 Task: Select the monikei in the color theme.
Action: Mouse moved to (7, 468)
Screenshot: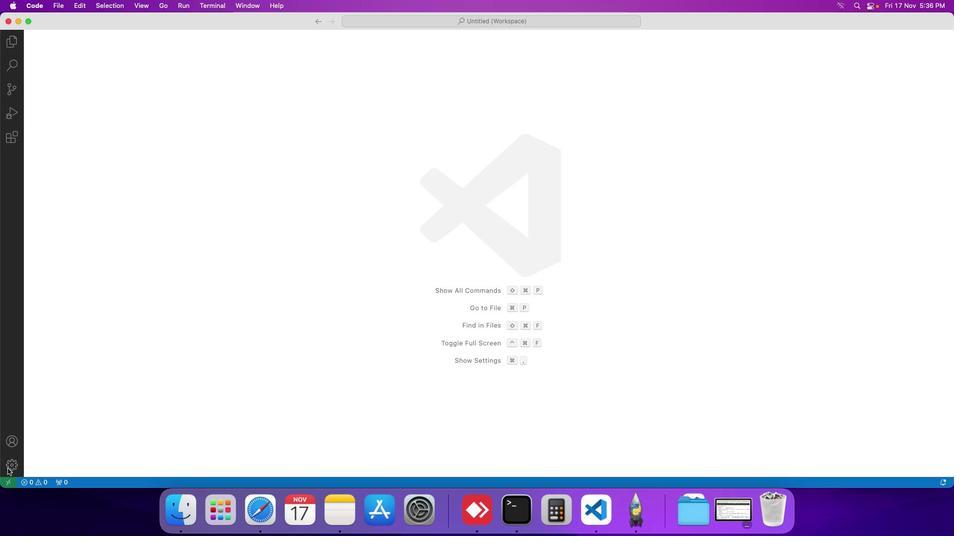 
Action: Mouse pressed left at (7, 468)
Screenshot: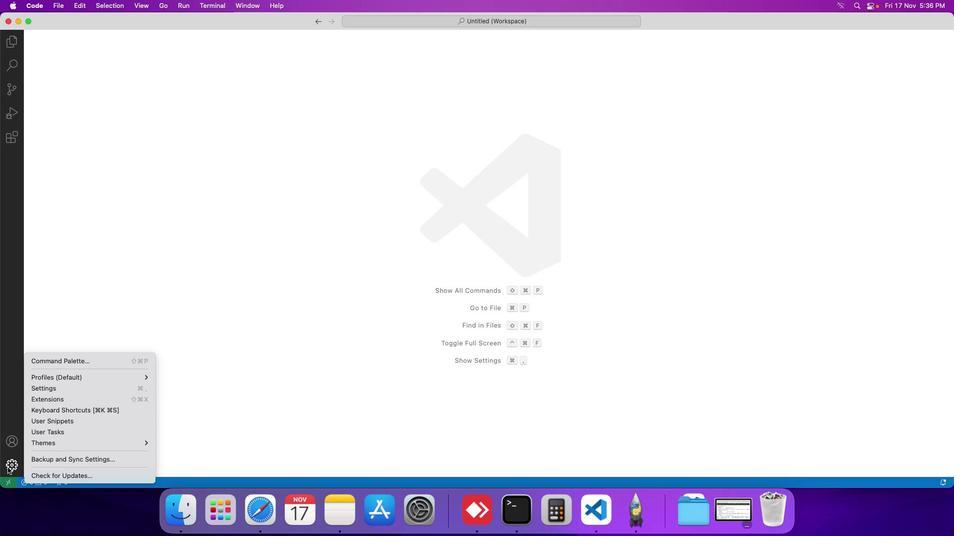 
Action: Mouse moved to (33, 391)
Screenshot: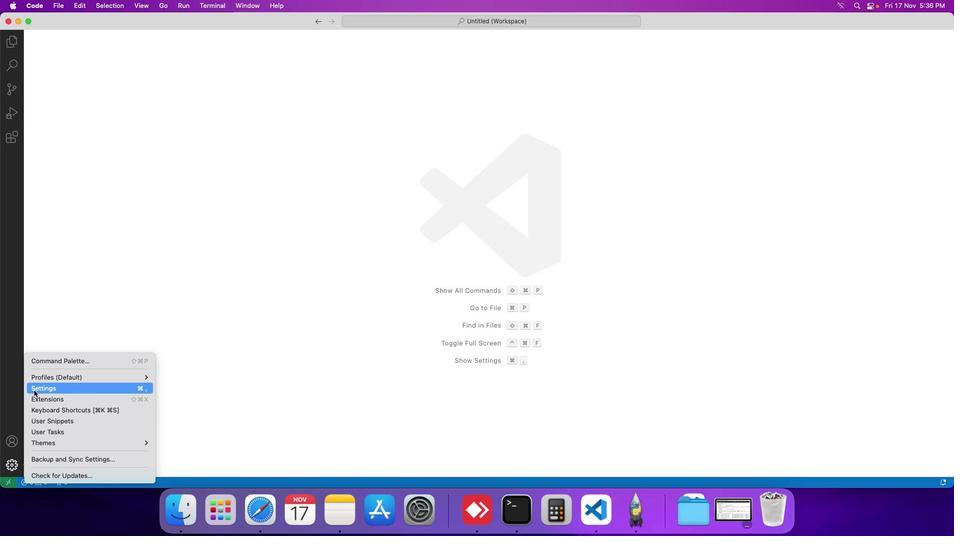 
Action: Mouse pressed left at (33, 391)
Screenshot: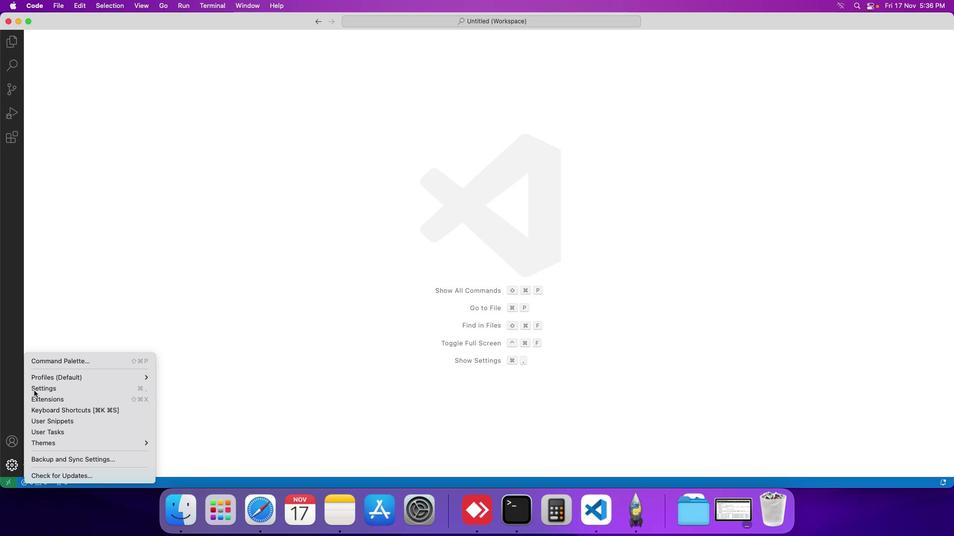 
Action: Mouse moved to (248, 80)
Screenshot: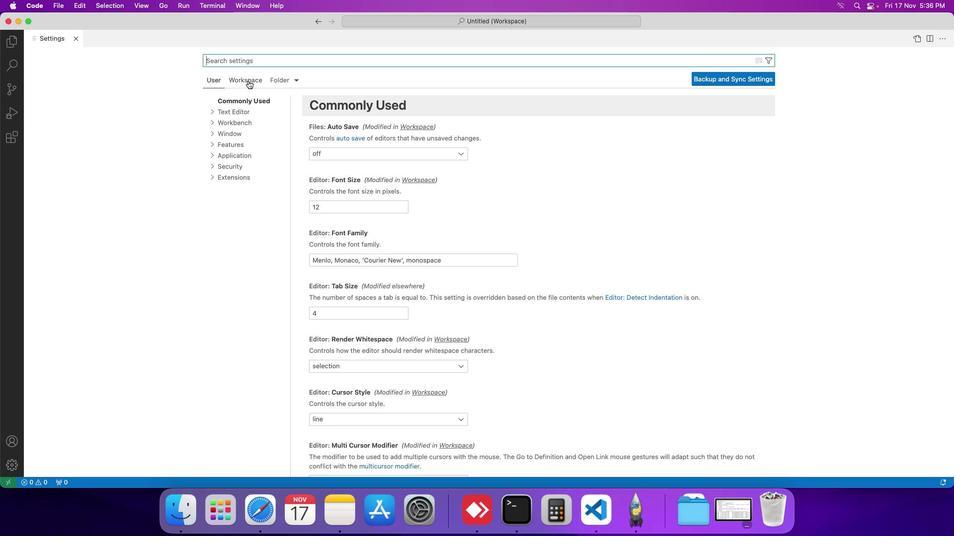 
Action: Mouse pressed left at (248, 80)
Screenshot: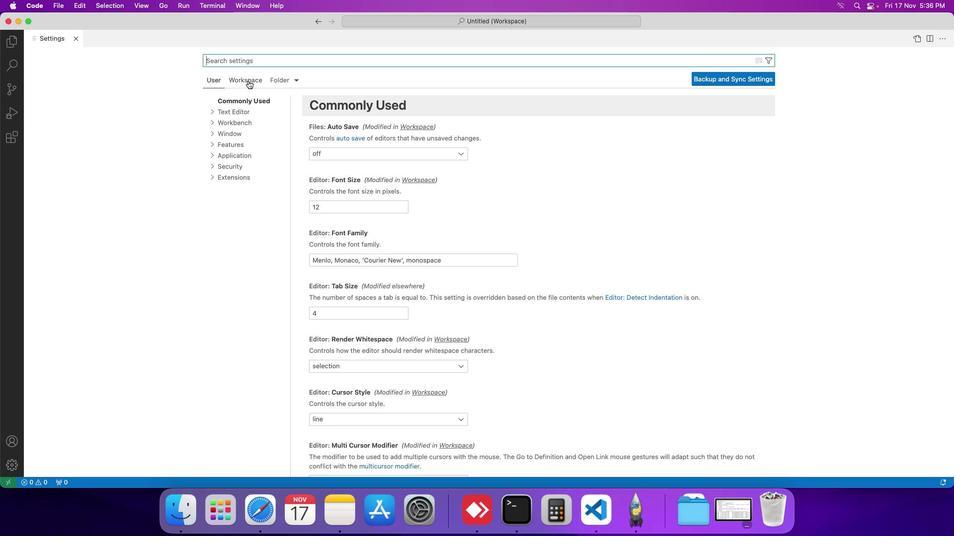 
Action: Mouse moved to (247, 124)
Screenshot: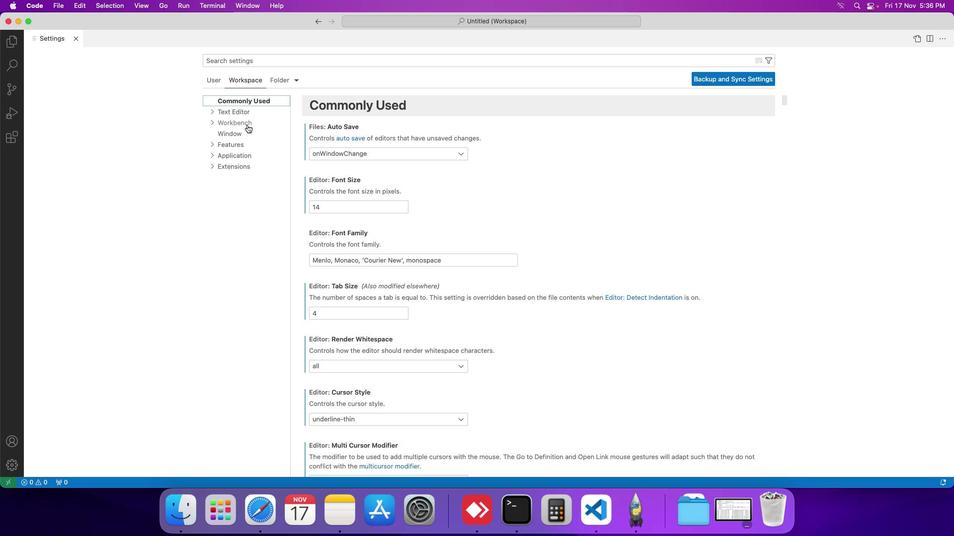 
Action: Mouse pressed left at (247, 124)
Screenshot: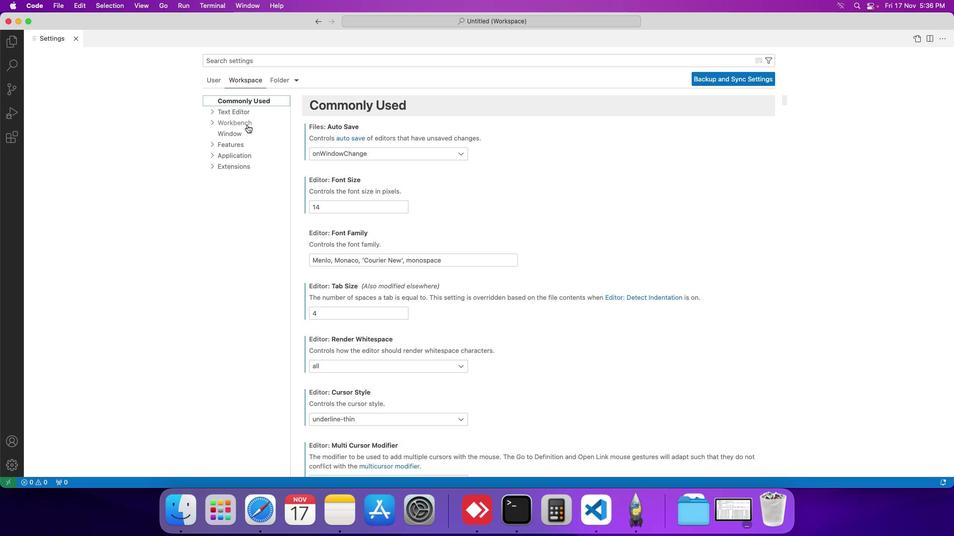 
Action: Mouse moved to (241, 134)
Screenshot: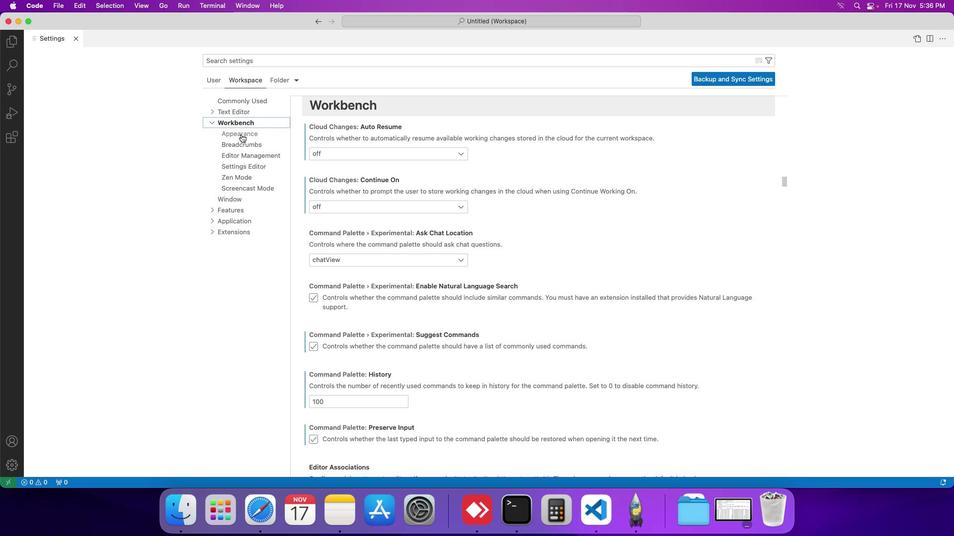 
Action: Mouse pressed left at (241, 134)
Screenshot: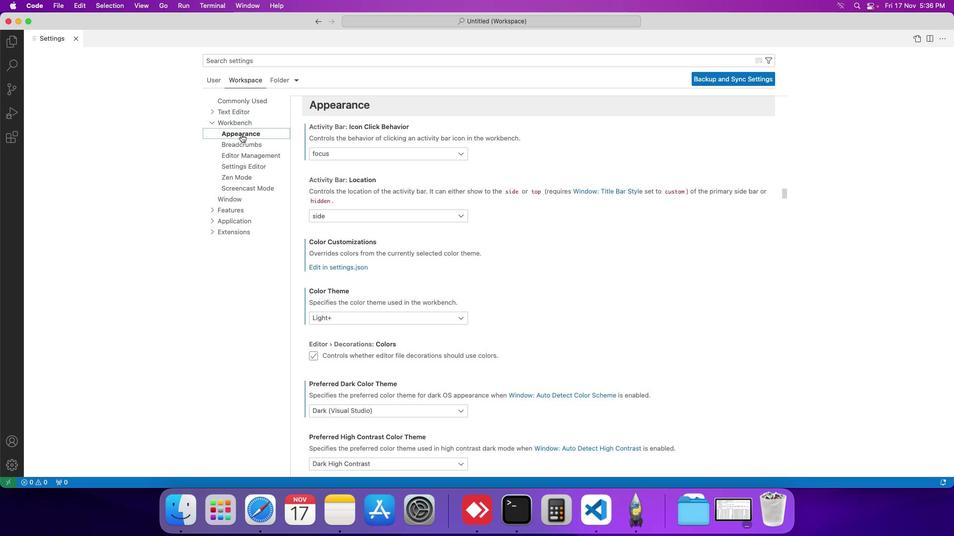 
Action: Mouse moved to (412, 238)
Screenshot: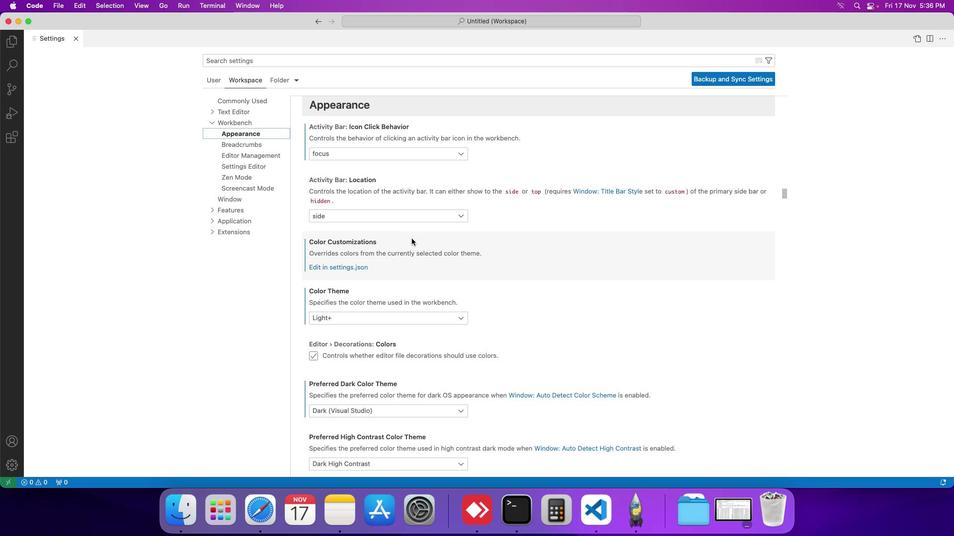 
Action: Mouse scrolled (412, 238) with delta (0, 0)
Screenshot: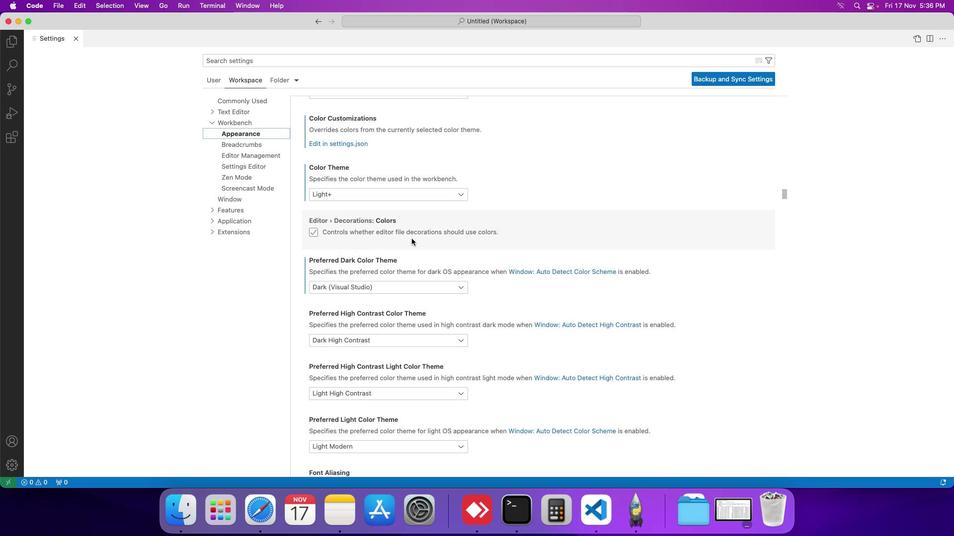 
Action: Mouse moved to (353, 194)
Screenshot: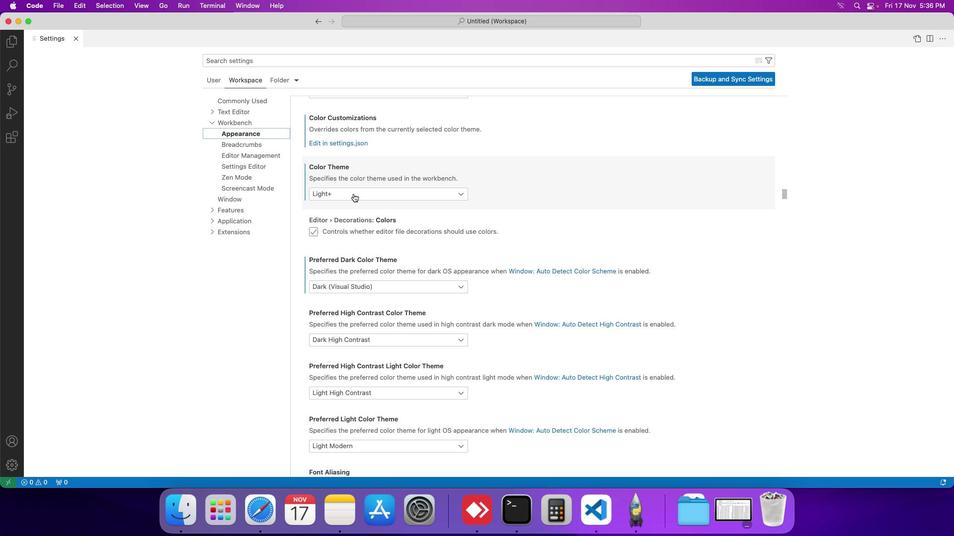 
Action: Mouse pressed left at (353, 194)
Screenshot: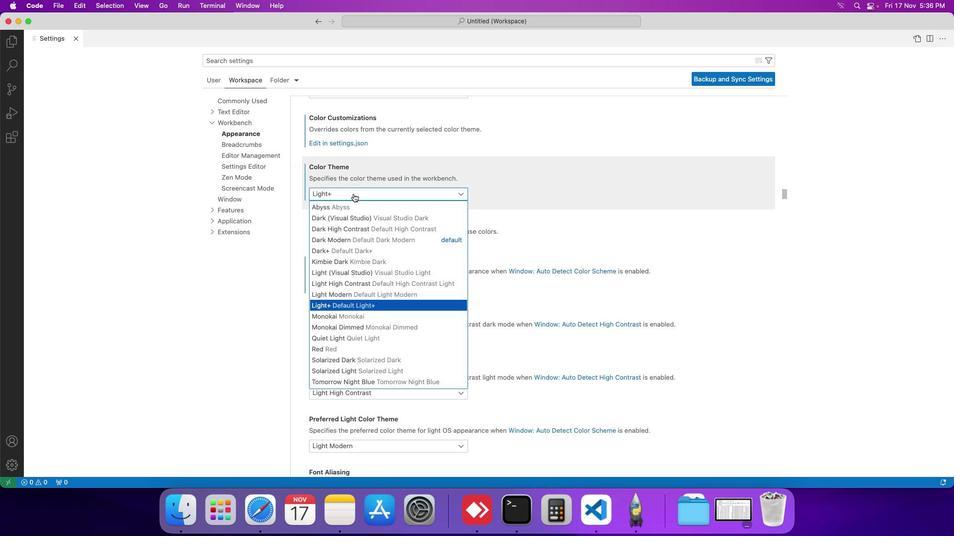 
Action: Mouse moved to (345, 311)
Screenshot: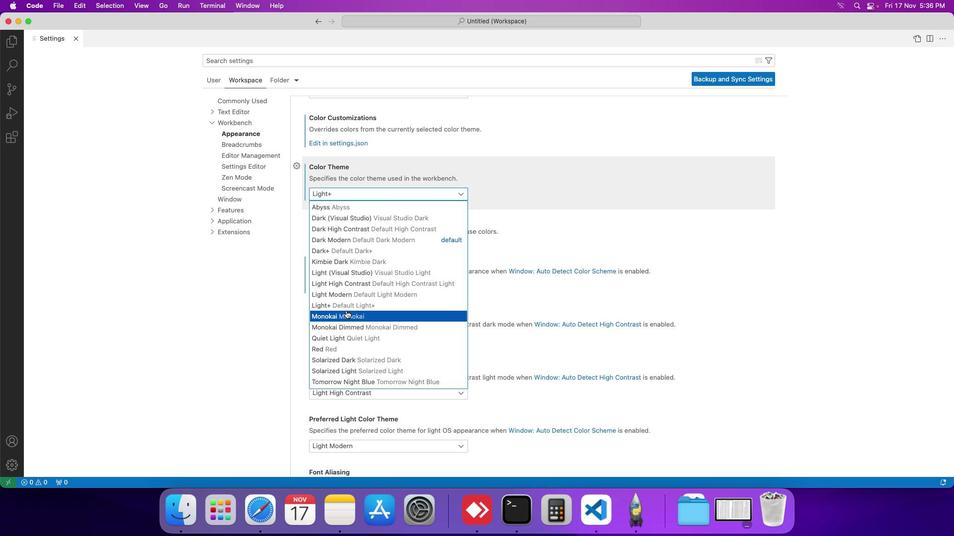 
Action: Mouse pressed left at (345, 311)
Screenshot: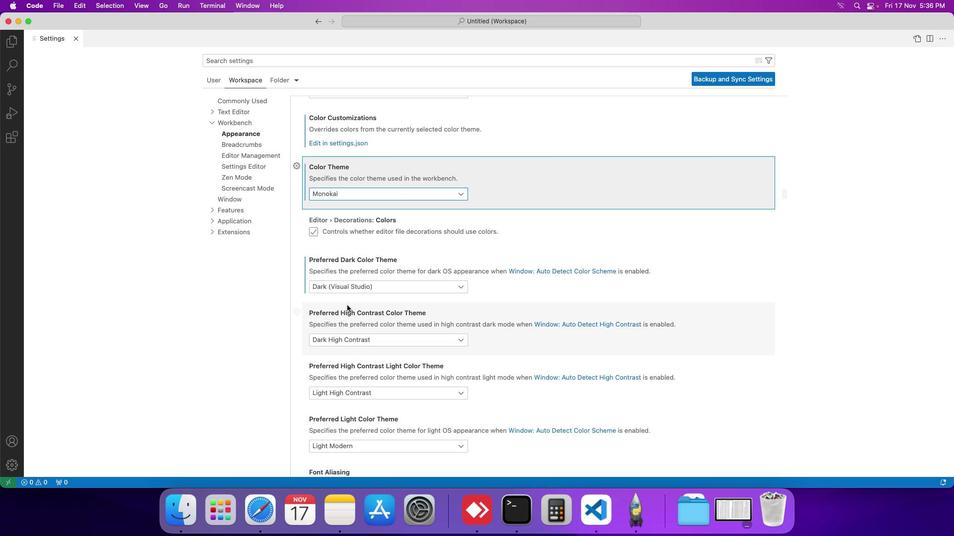 
Action: Mouse moved to (382, 197)
Screenshot: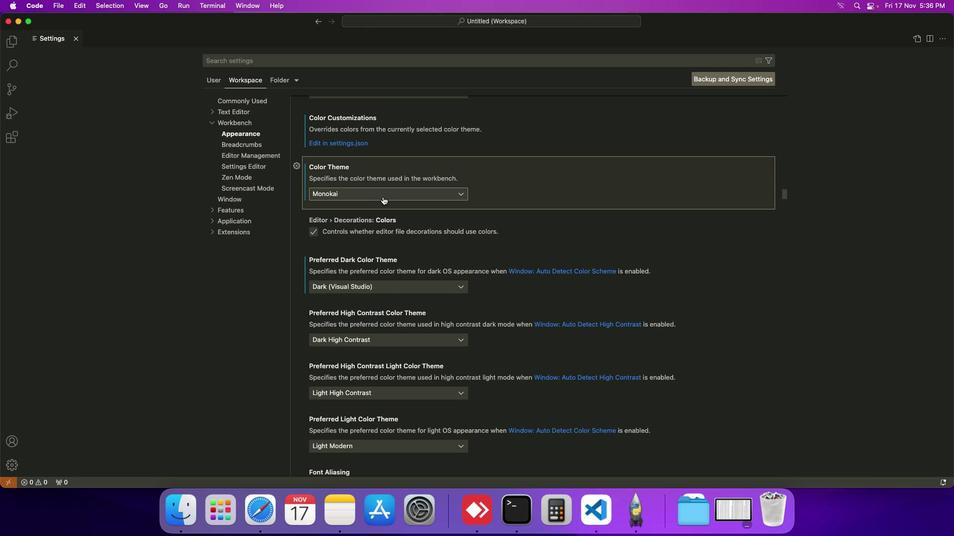 
